 Task: Set up an "Important first" inbox style to prioritize message previews.
Action: Mouse moved to (836, 53)
Screenshot: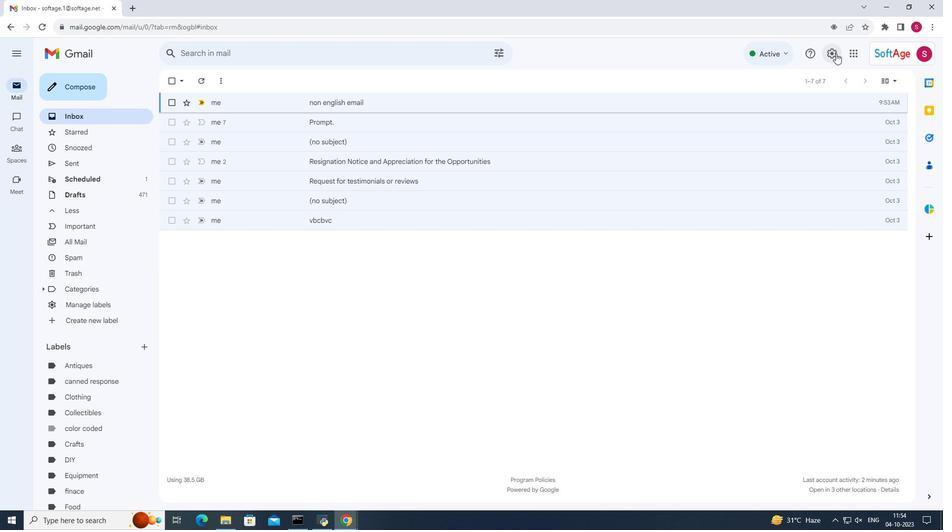 
Action: Mouse pressed left at (836, 53)
Screenshot: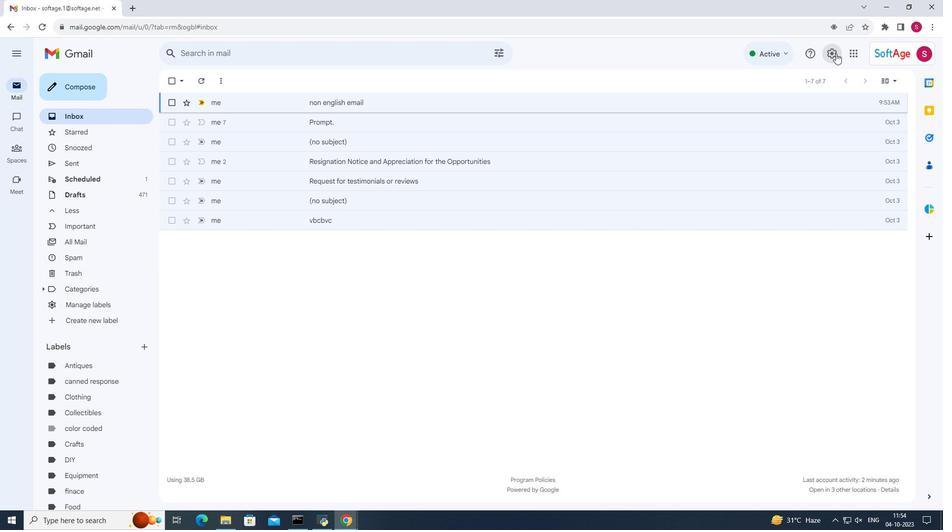 
Action: Mouse moved to (839, 104)
Screenshot: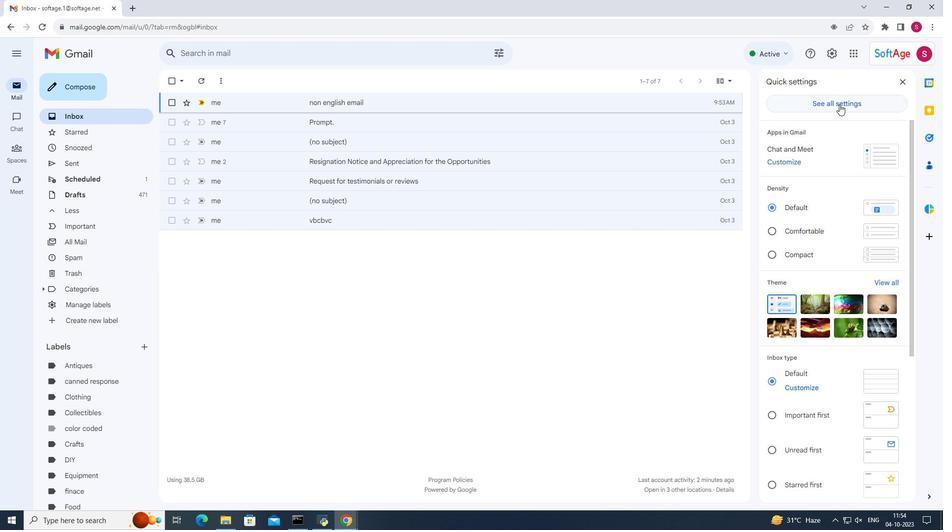 
Action: Mouse pressed left at (839, 104)
Screenshot: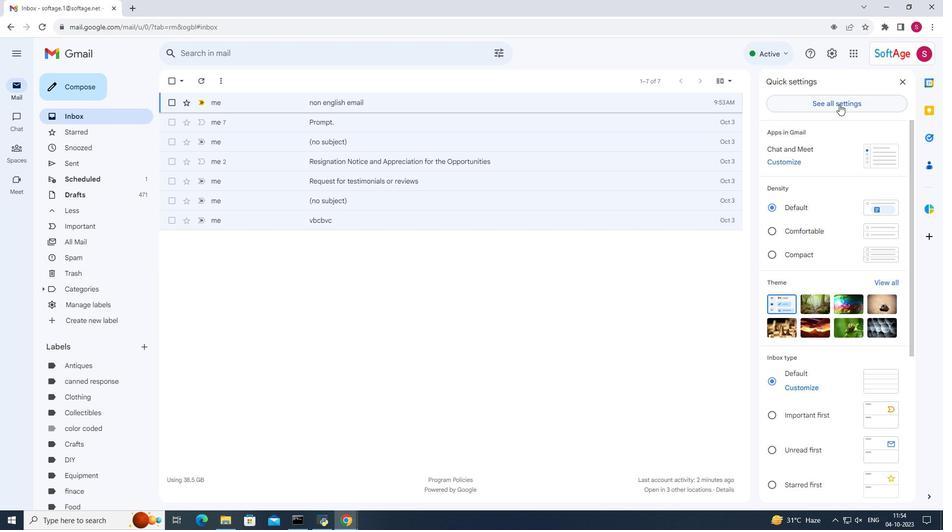 
Action: Mouse moved to (240, 100)
Screenshot: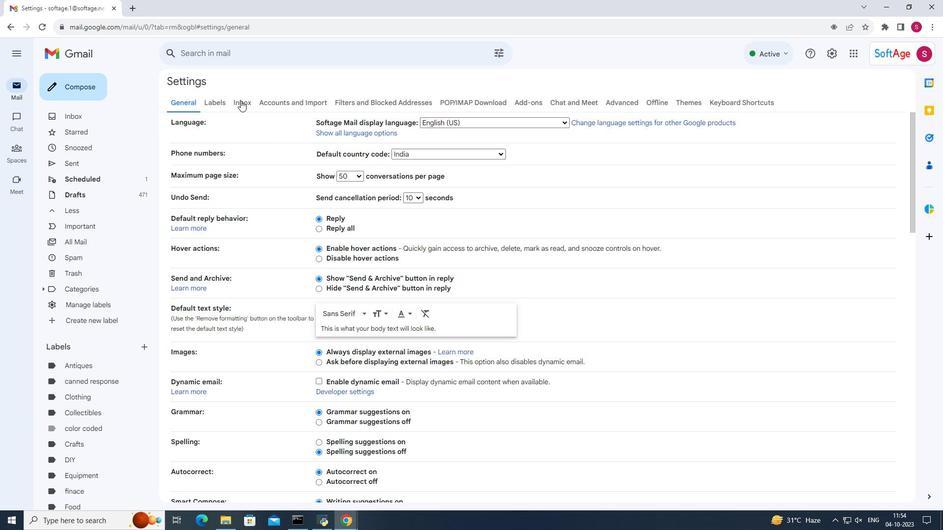 
Action: Mouse pressed left at (240, 100)
Screenshot: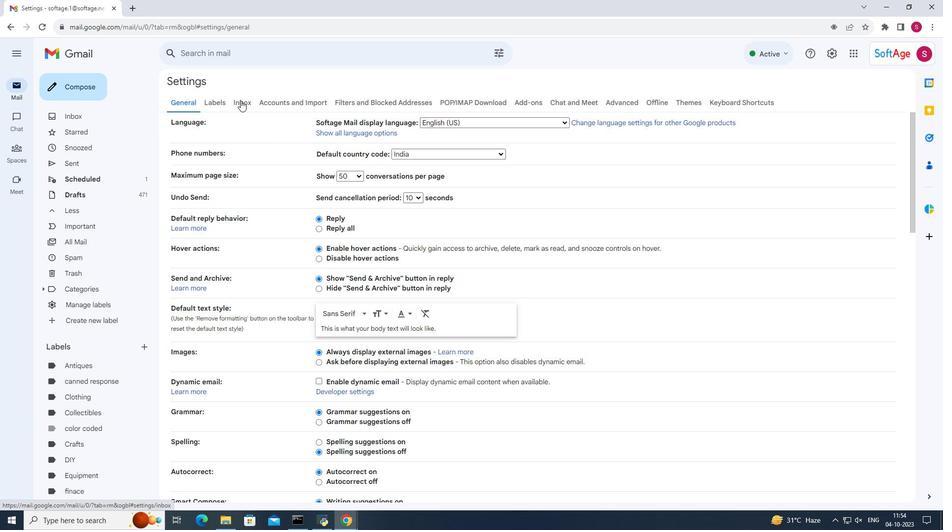 
Action: Mouse moved to (371, 121)
Screenshot: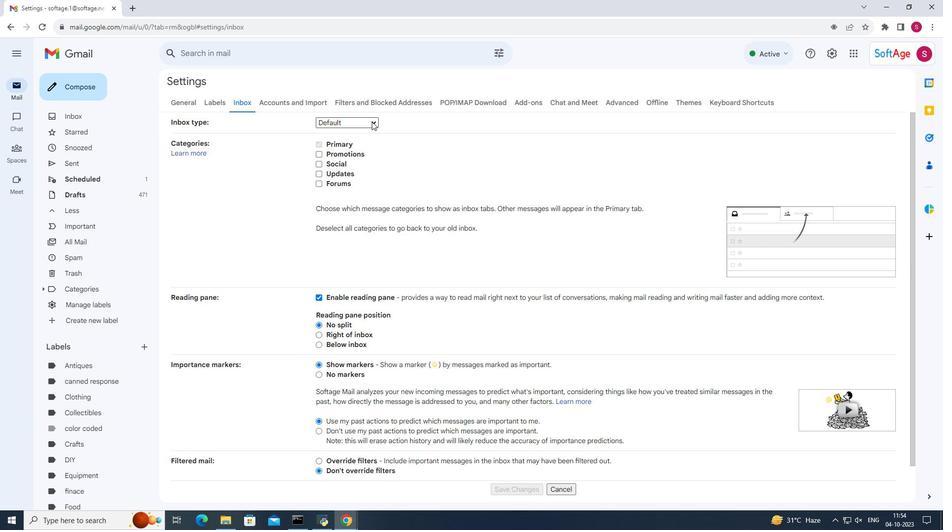 
Action: Mouse pressed left at (371, 121)
Screenshot: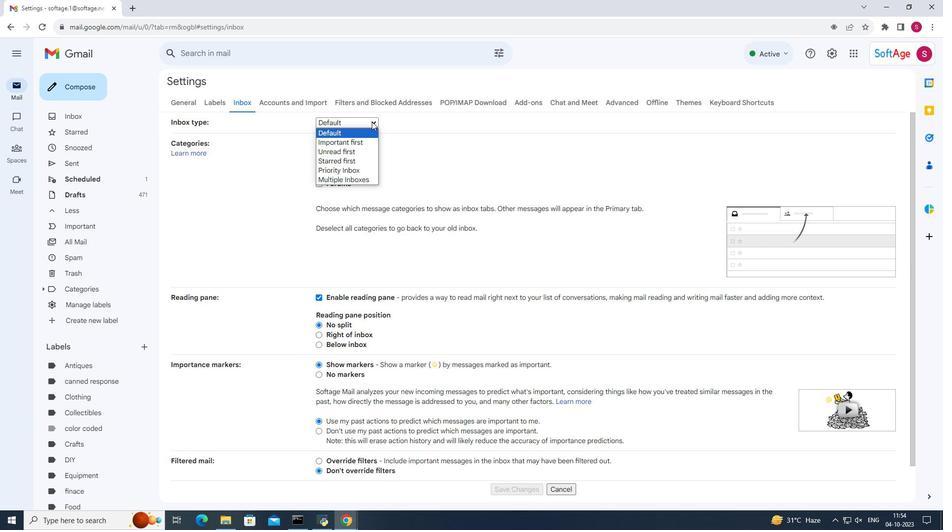 
Action: Mouse moved to (359, 140)
Screenshot: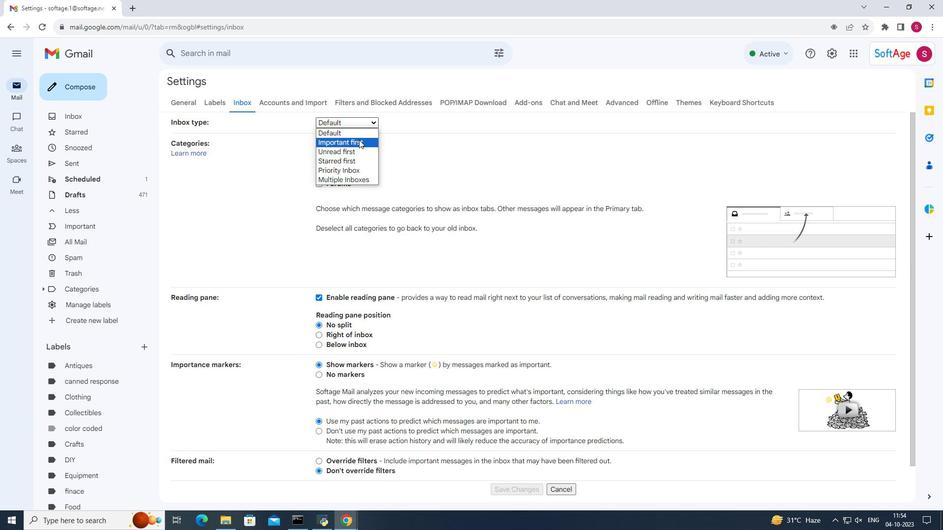 
Action: Mouse pressed left at (359, 140)
Screenshot: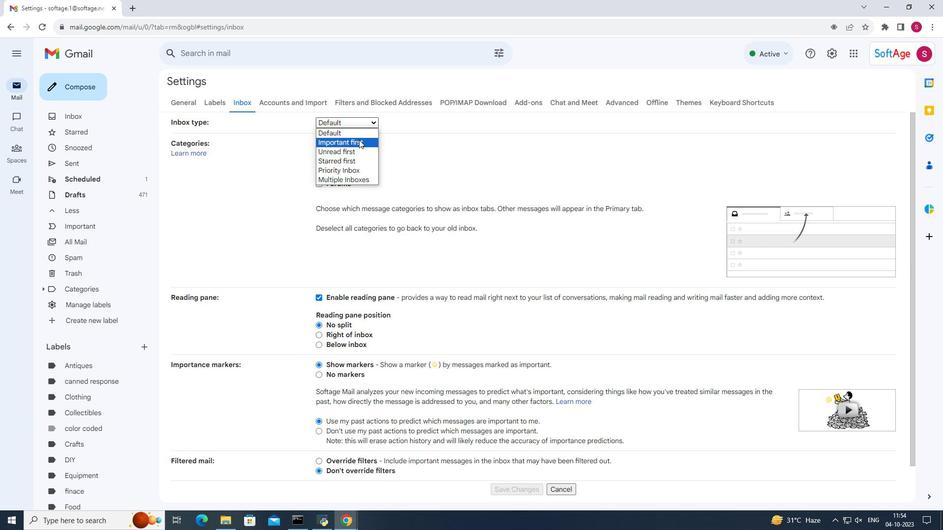 
Action: Mouse moved to (518, 424)
Screenshot: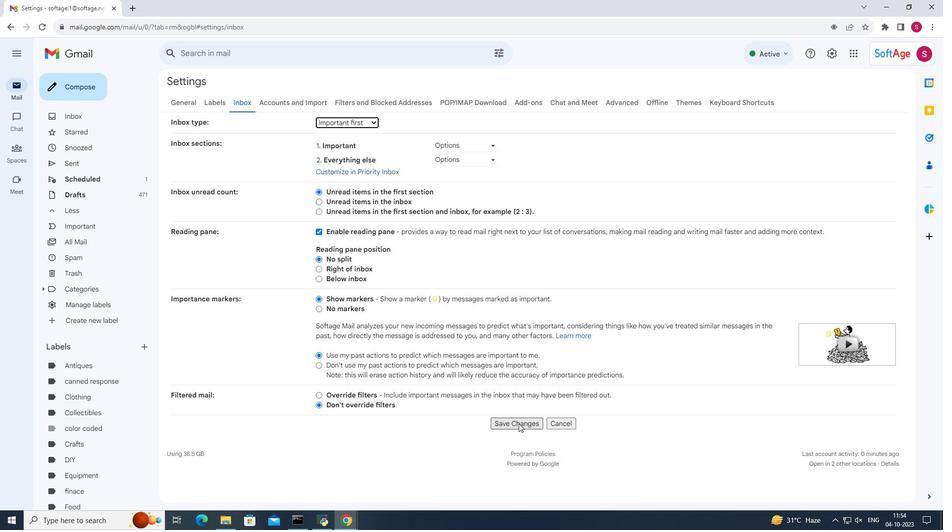 
Action: Mouse pressed left at (518, 424)
Screenshot: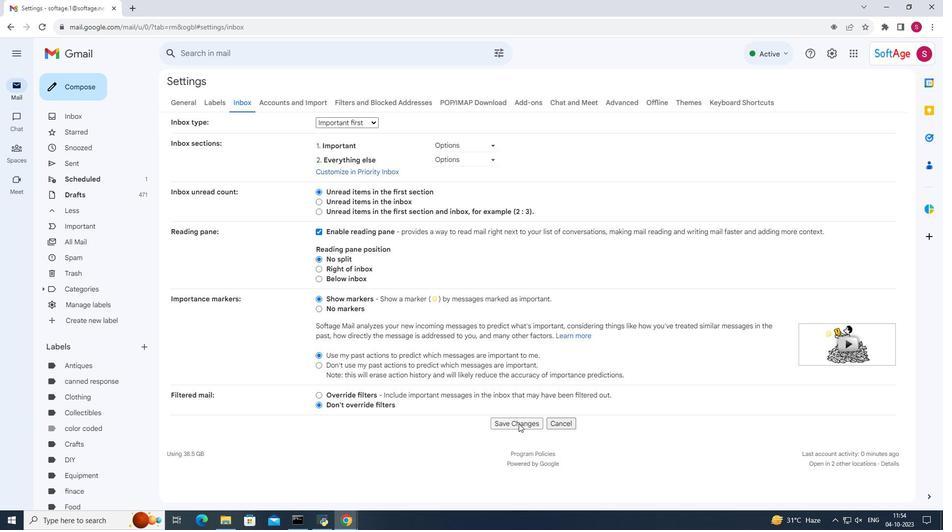 
Action: Mouse moved to (519, 405)
Screenshot: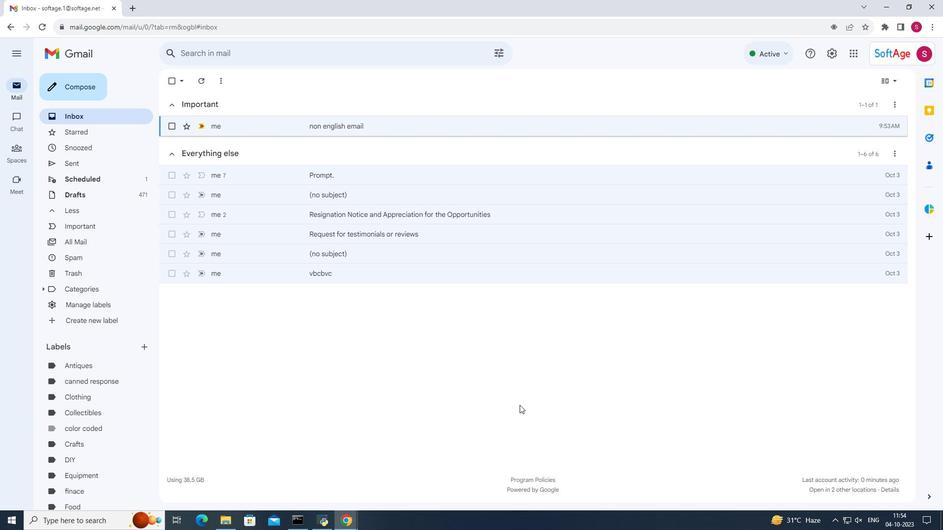 
